 Task: Assign in the project ZoomTech the issue 'Upgrade the caching mechanism of a web application to improve response time and reduce server load' to the sprint 'Quantum Leap'.
Action: Mouse moved to (54, 152)
Screenshot: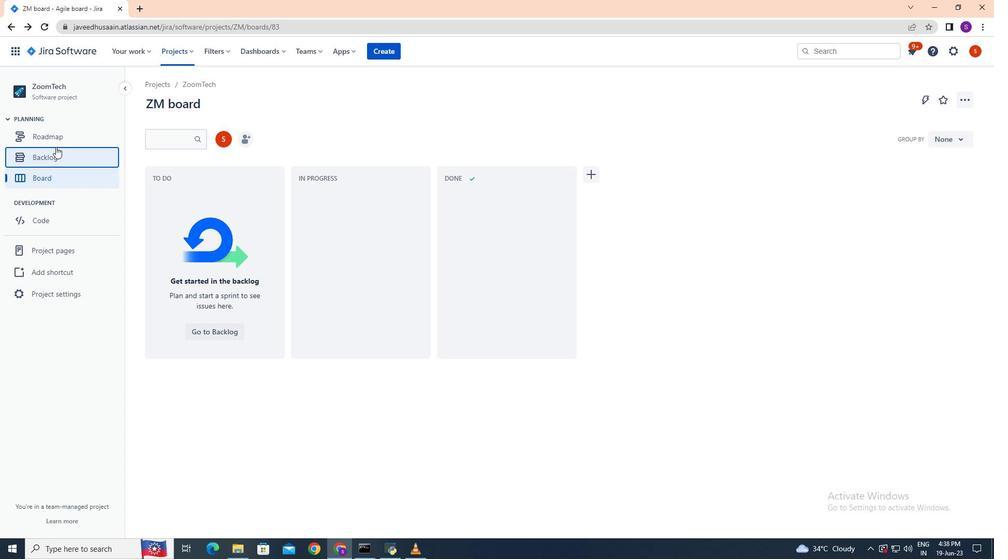 
Action: Mouse pressed left at (54, 152)
Screenshot: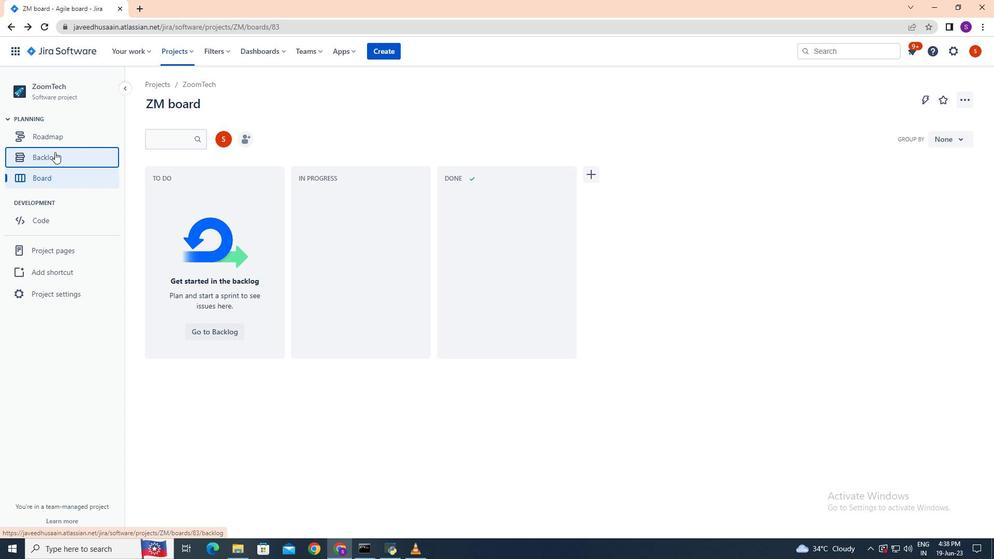 
Action: Mouse moved to (947, 273)
Screenshot: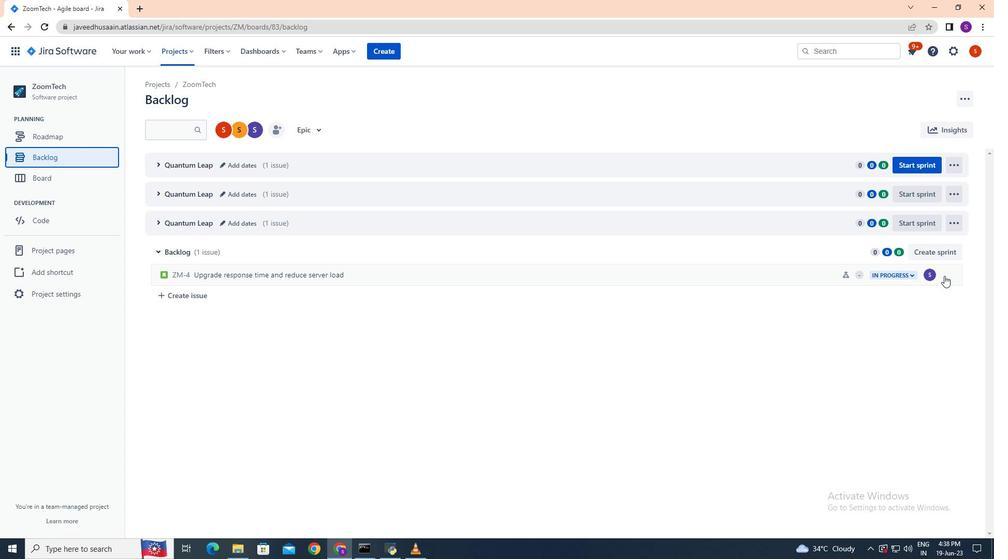 
Action: Mouse pressed left at (947, 273)
Screenshot: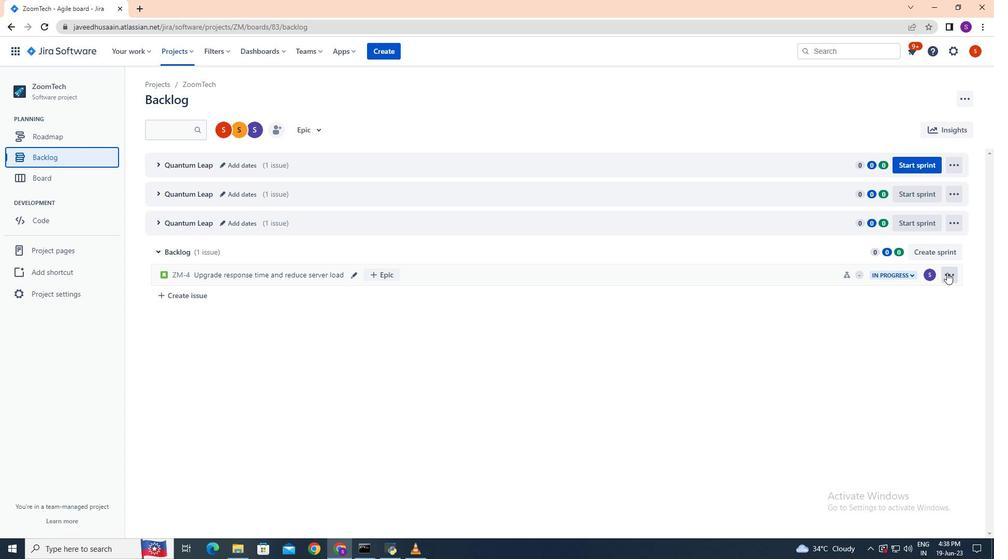 
Action: Mouse moved to (920, 393)
Screenshot: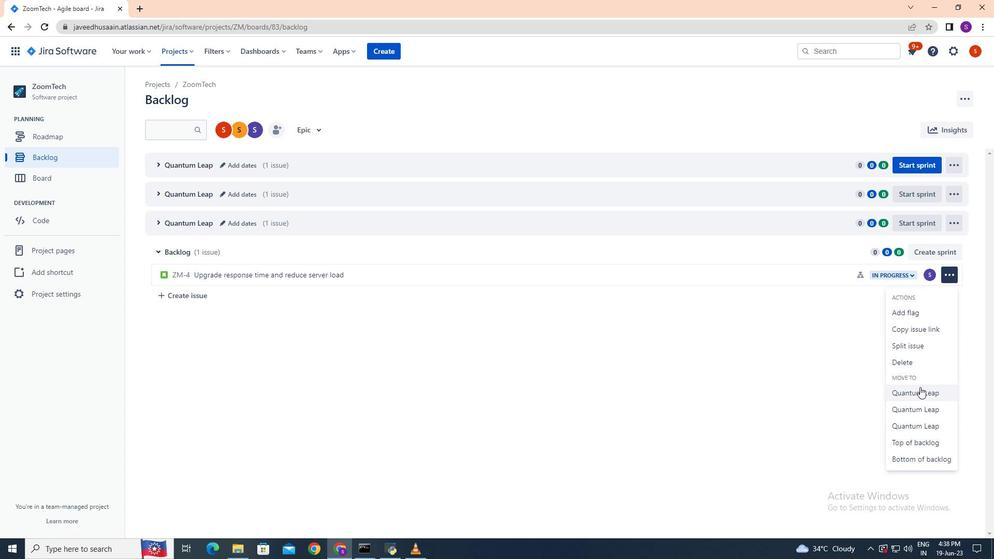 
Action: Mouse pressed left at (920, 393)
Screenshot: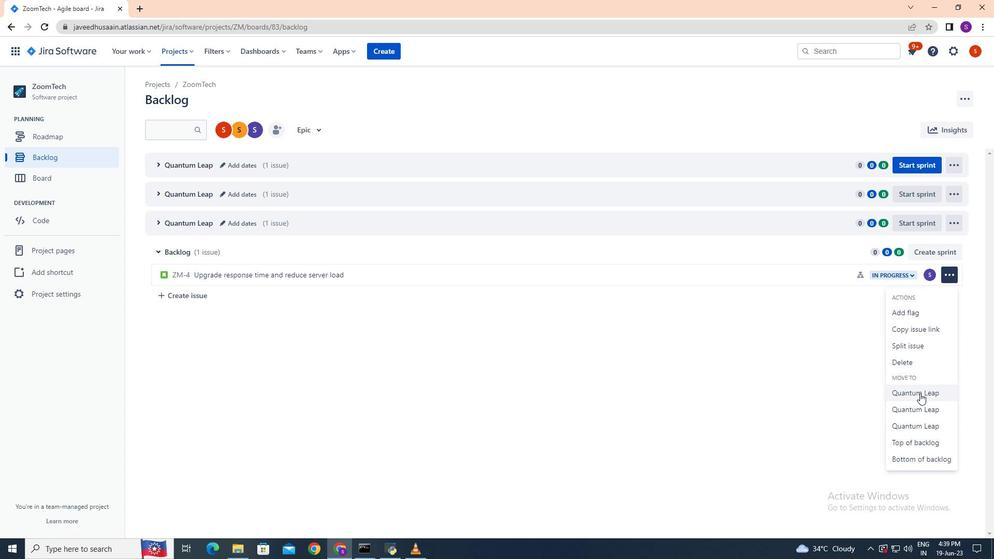 
Action: Mouse moved to (920, 393)
Screenshot: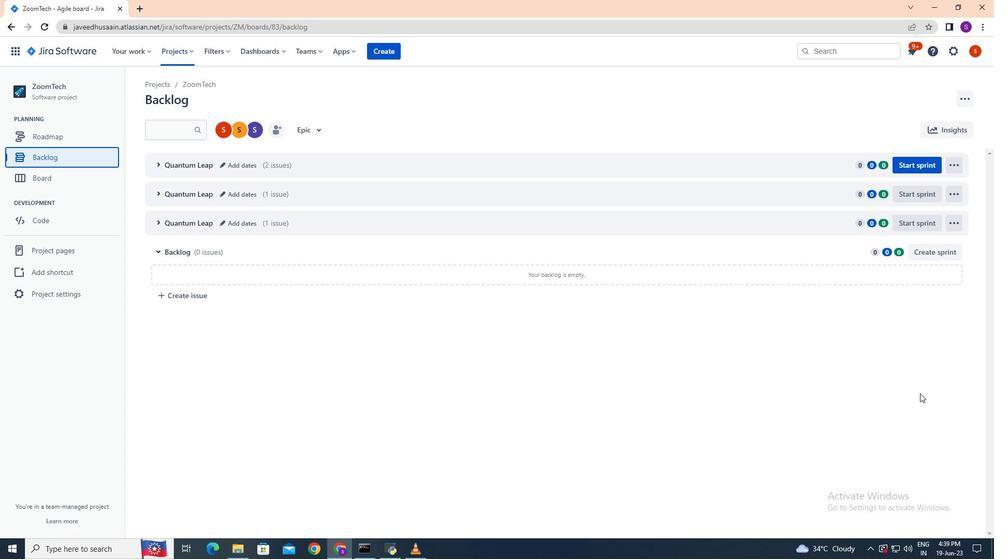 
